 Task: Create a rule from the Agile list, Priority changed -> Complete task in the project AgileMission if Priority Cleared then Complete Task
Action: Mouse moved to (1052, 169)
Screenshot: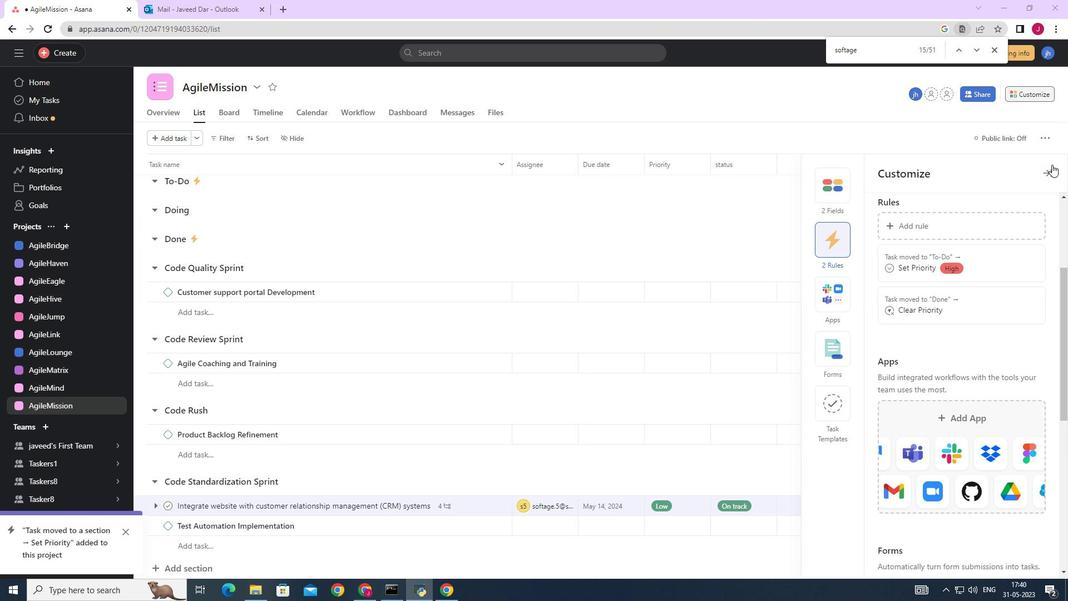 
Action: Mouse pressed left at (1052, 169)
Screenshot: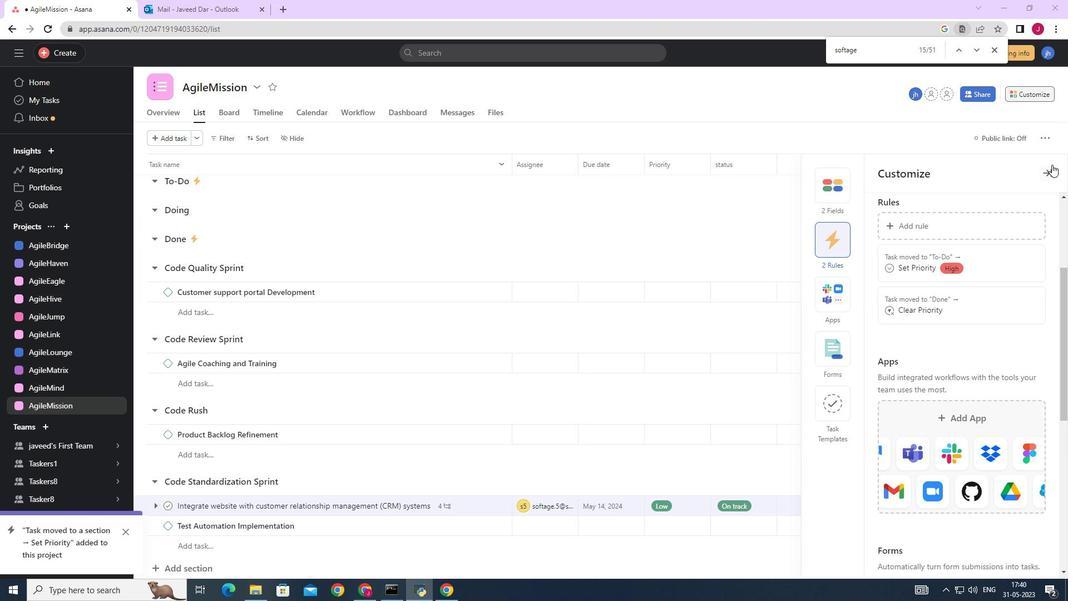 
Action: Mouse moved to (1037, 94)
Screenshot: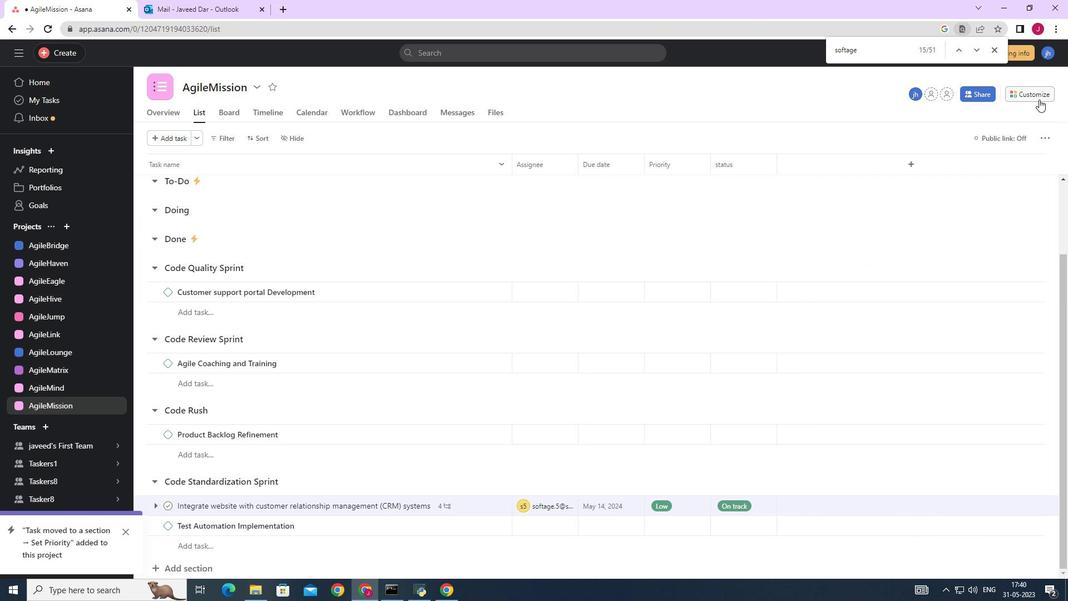 
Action: Mouse pressed left at (1037, 94)
Screenshot: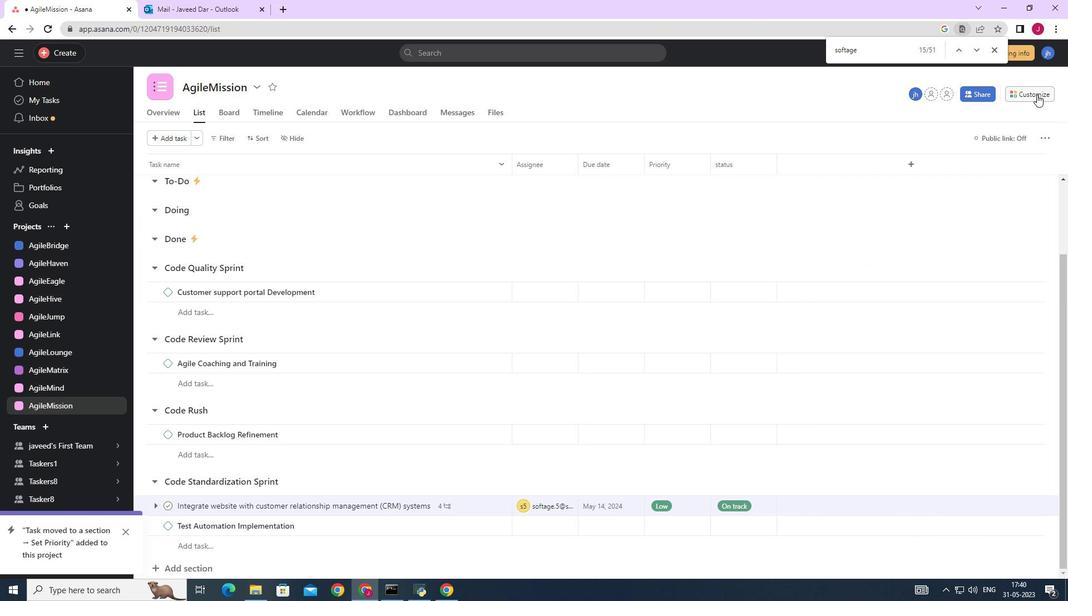 
Action: Mouse moved to (843, 241)
Screenshot: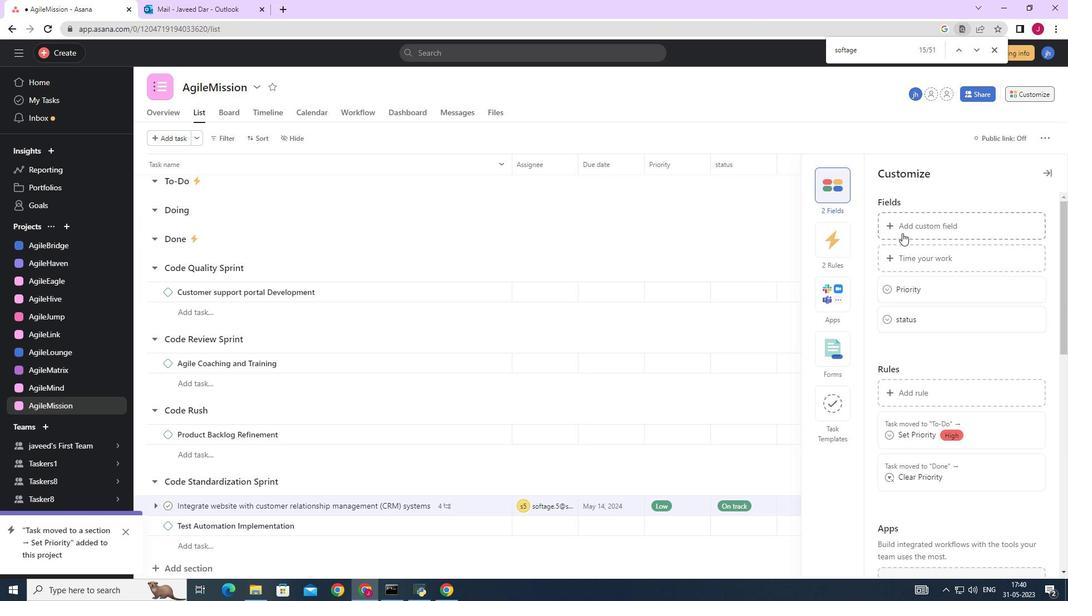 
Action: Mouse pressed left at (843, 241)
Screenshot: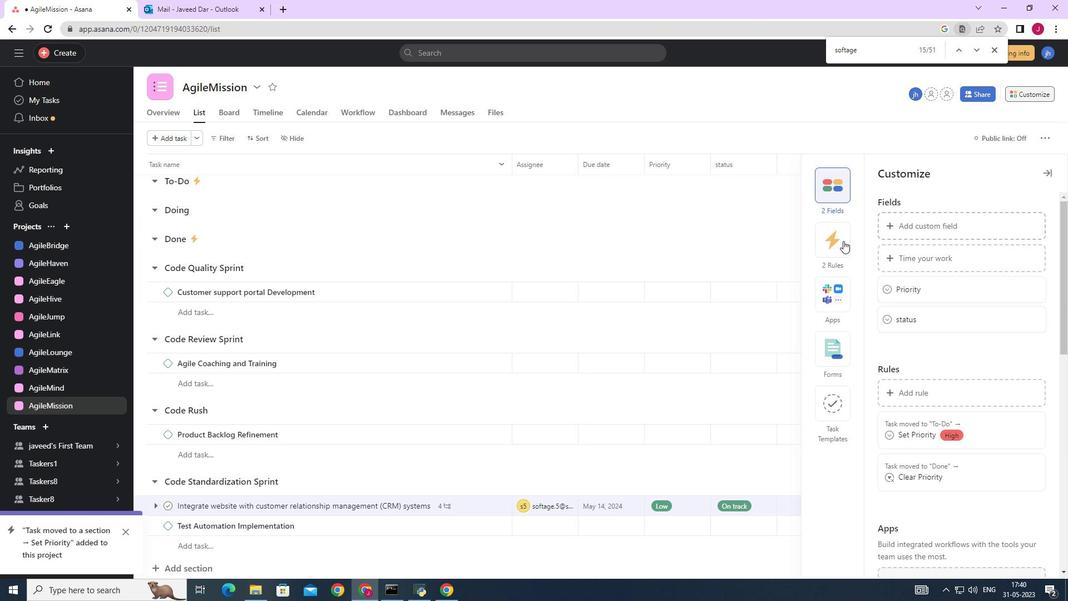 
Action: Mouse moved to (939, 224)
Screenshot: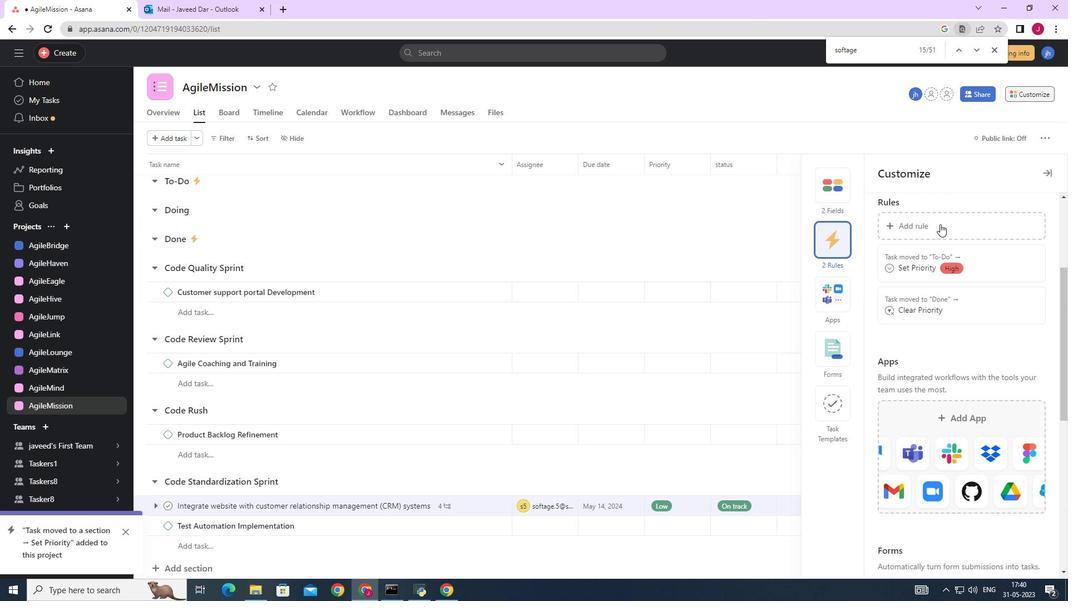 
Action: Mouse pressed left at (939, 224)
Screenshot: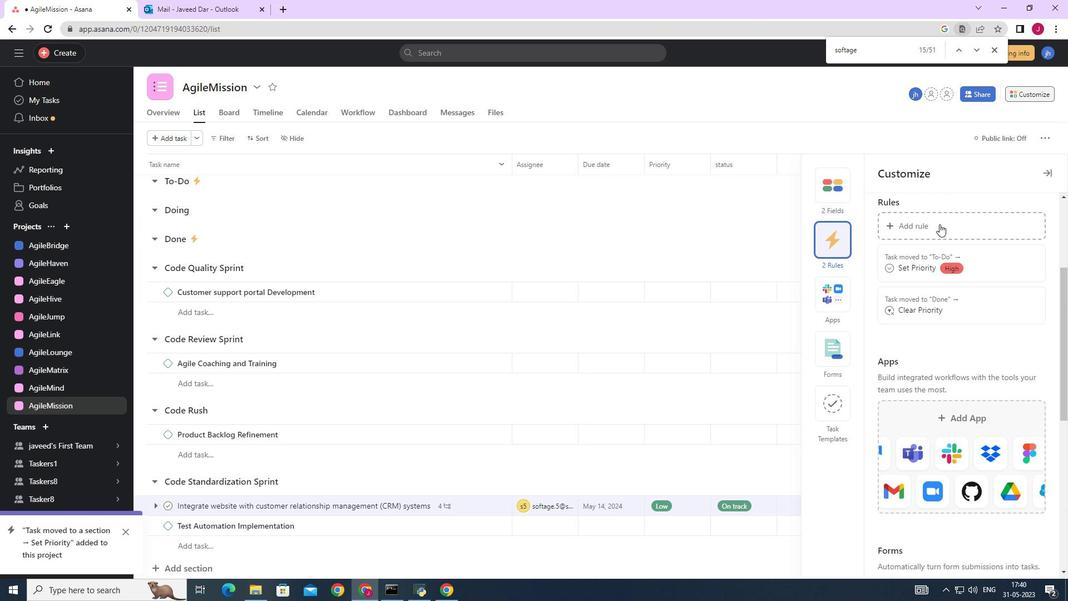 
Action: Mouse moved to (231, 168)
Screenshot: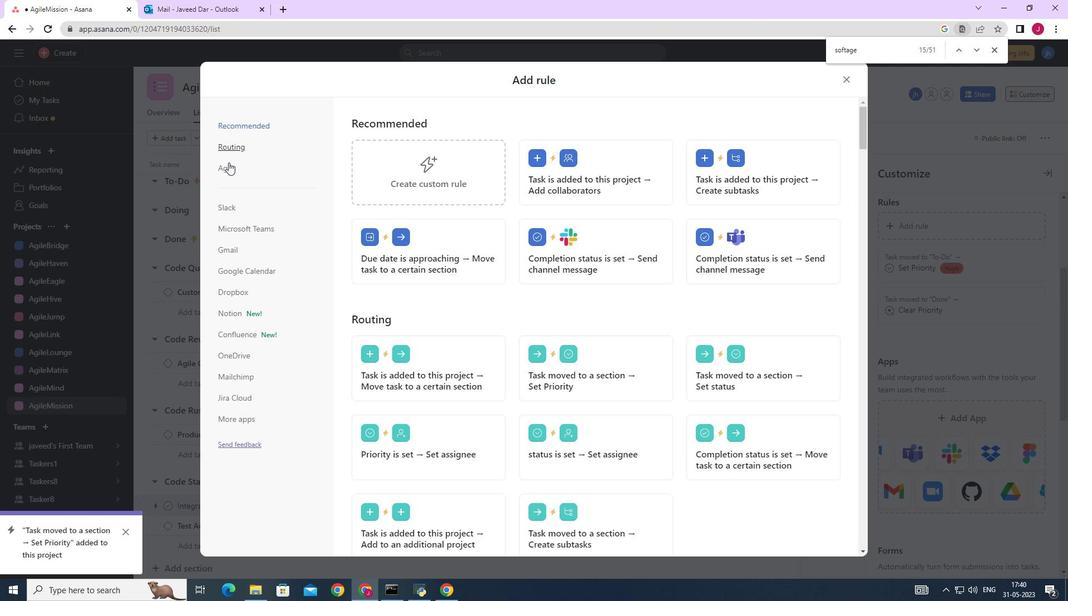 
Action: Mouse pressed left at (231, 168)
Screenshot: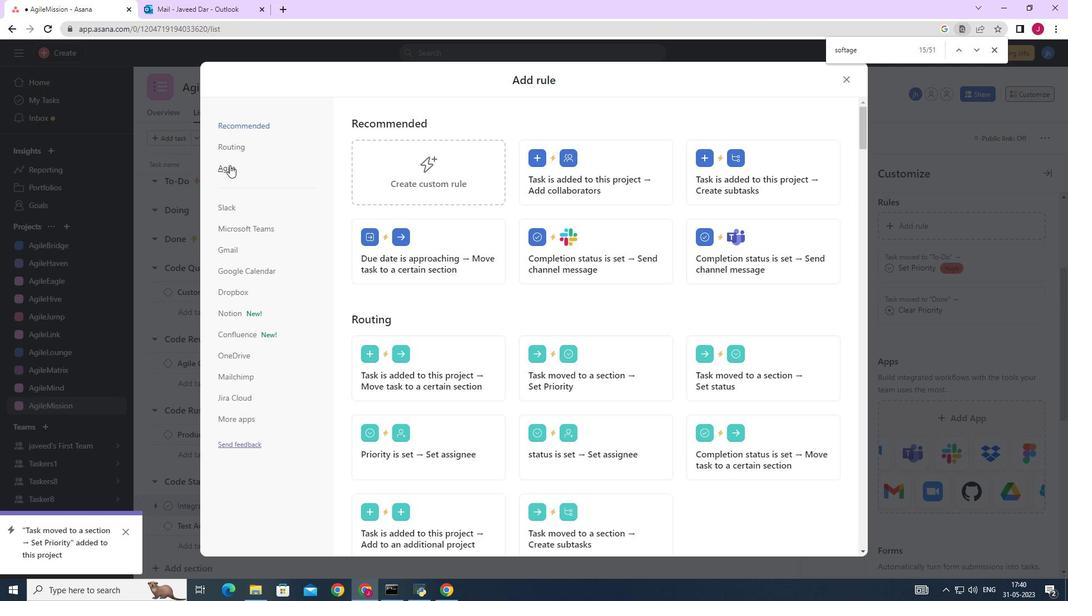 
Action: Mouse moved to (459, 163)
Screenshot: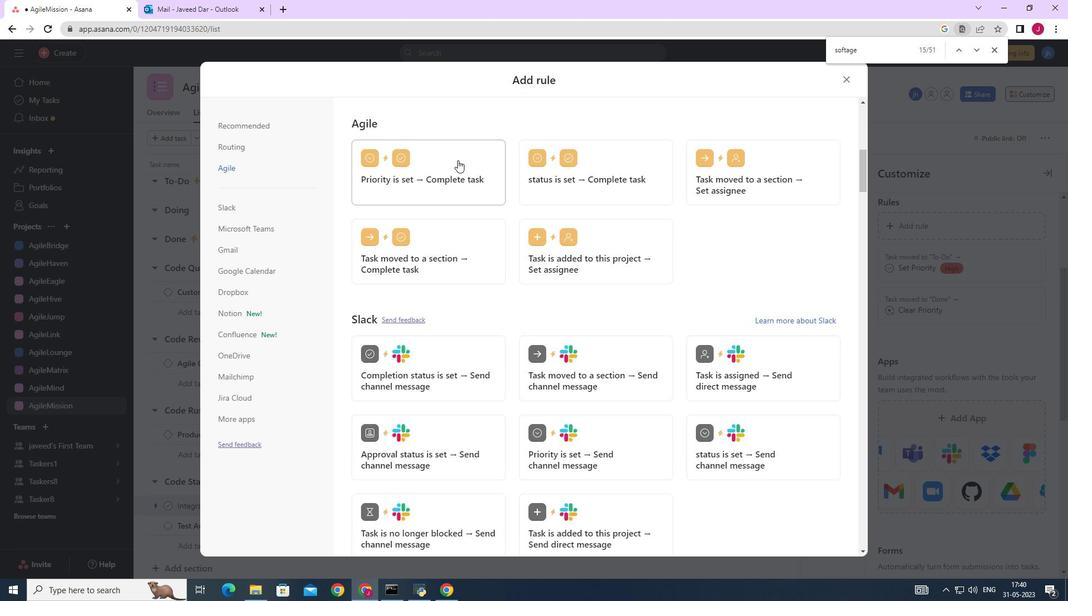 
Action: Mouse pressed left at (459, 163)
Screenshot: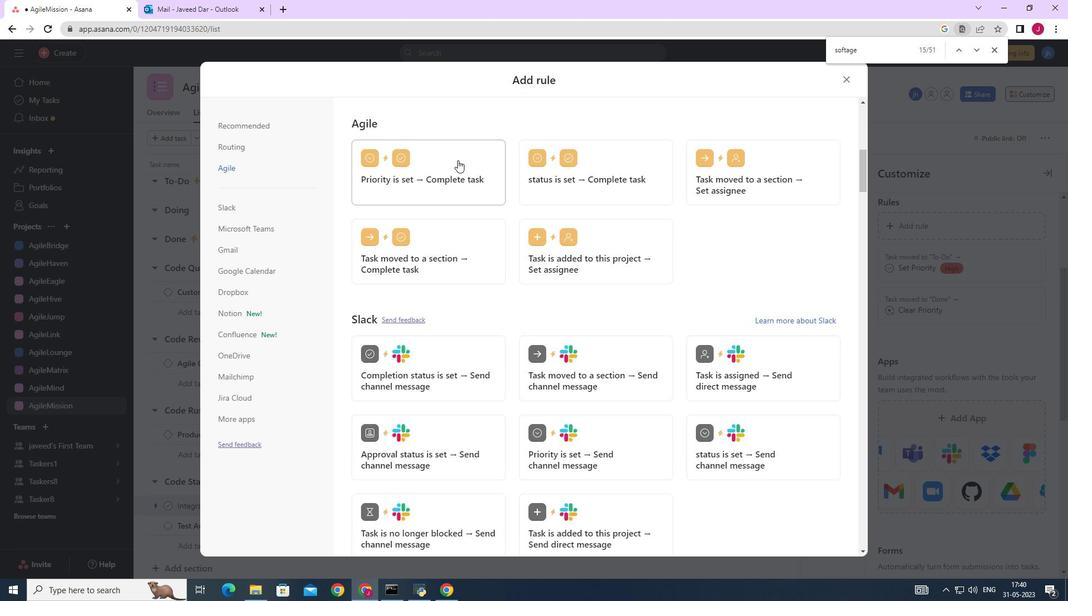 
Action: Mouse moved to (415, 373)
Screenshot: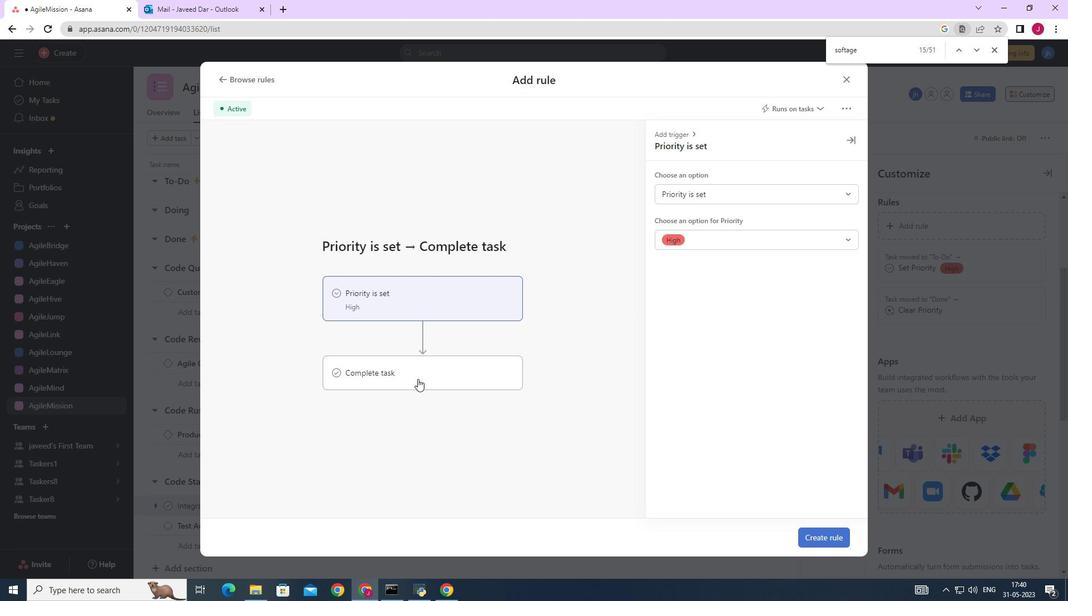 
Action: Mouse pressed left at (415, 373)
Screenshot: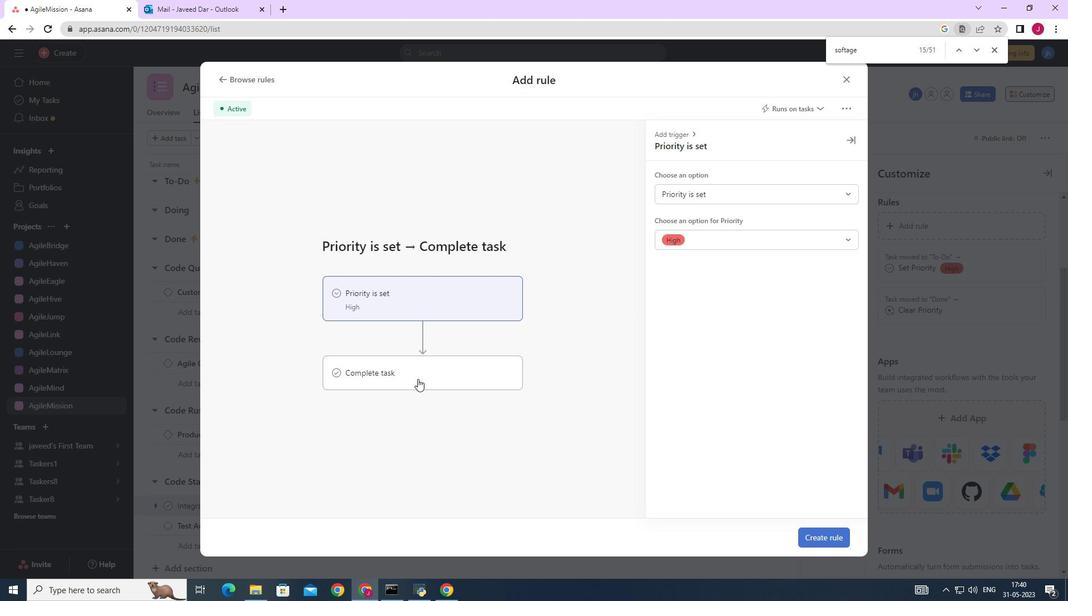 
Action: Mouse moved to (682, 190)
Screenshot: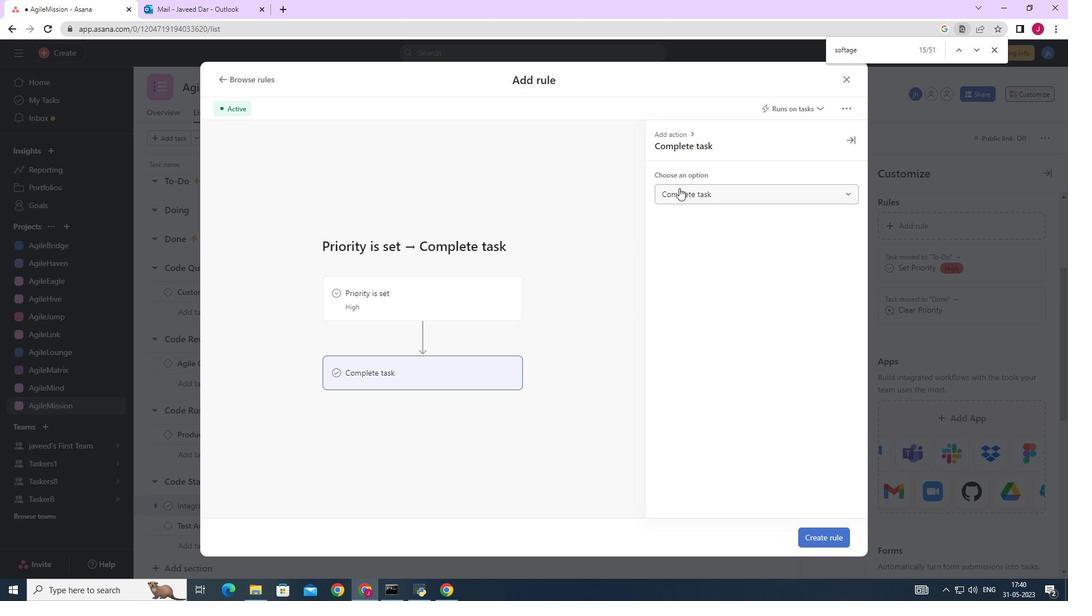 
Action: Mouse pressed left at (682, 190)
Screenshot: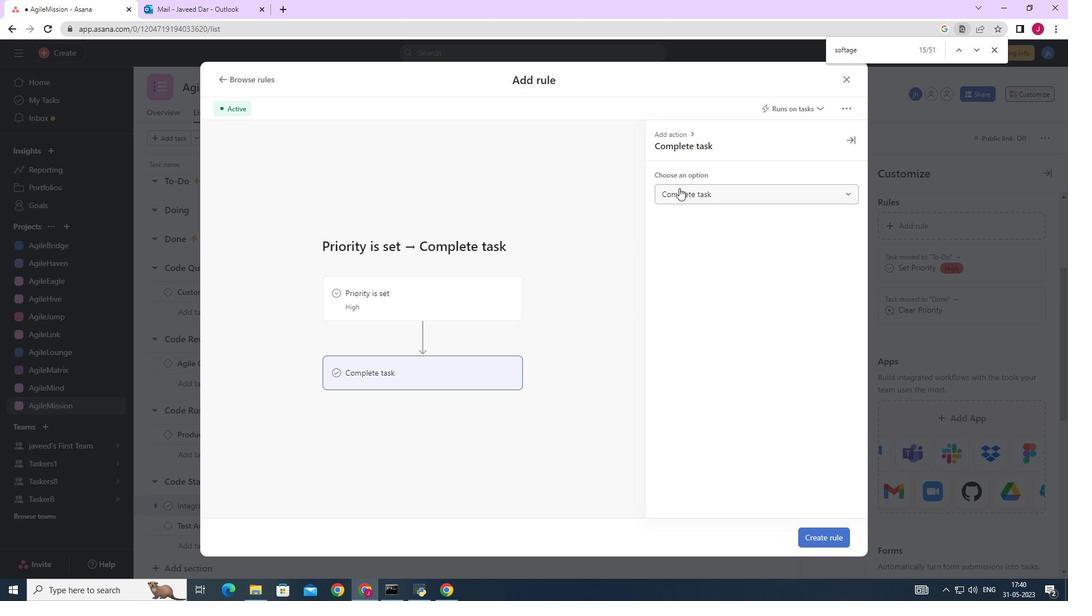
Action: Mouse moved to (378, 310)
Screenshot: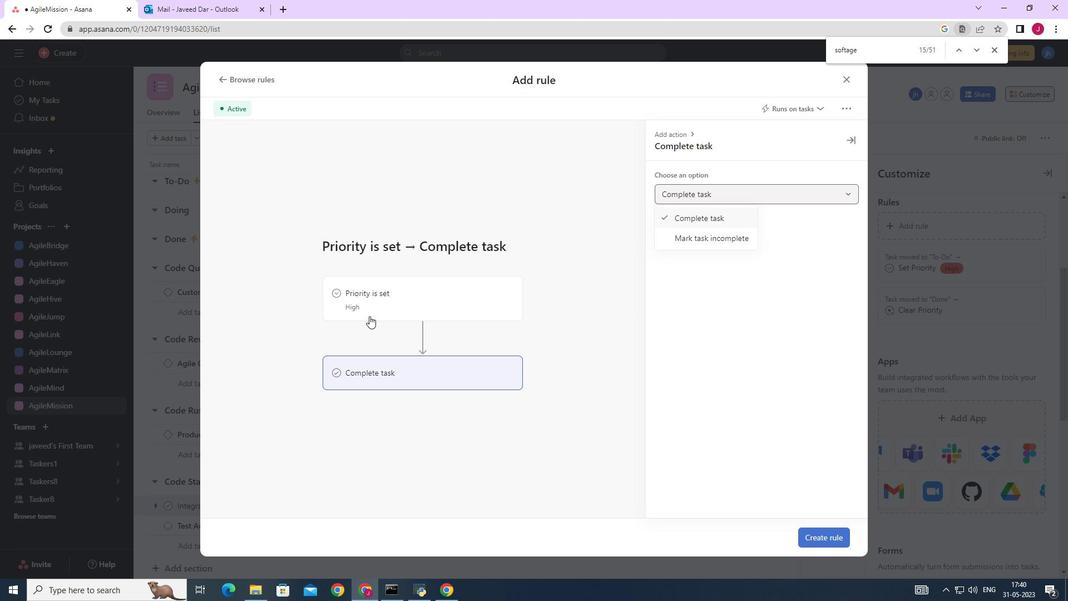 
Action: Mouse pressed left at (378, 310)
Screenshot: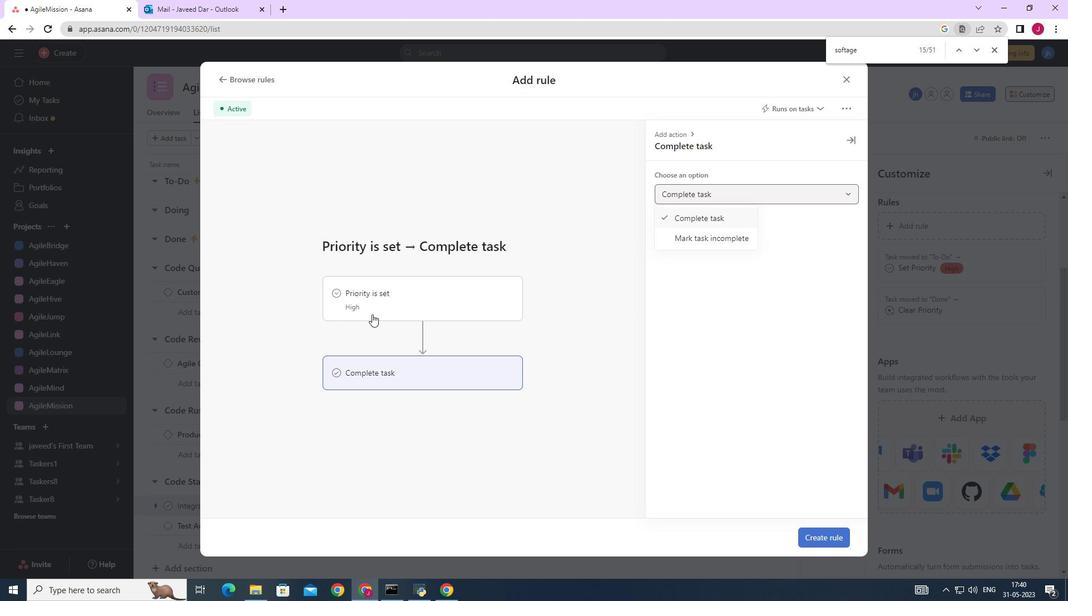 
Action: Mouse moved to (707, 183)
Screenshot: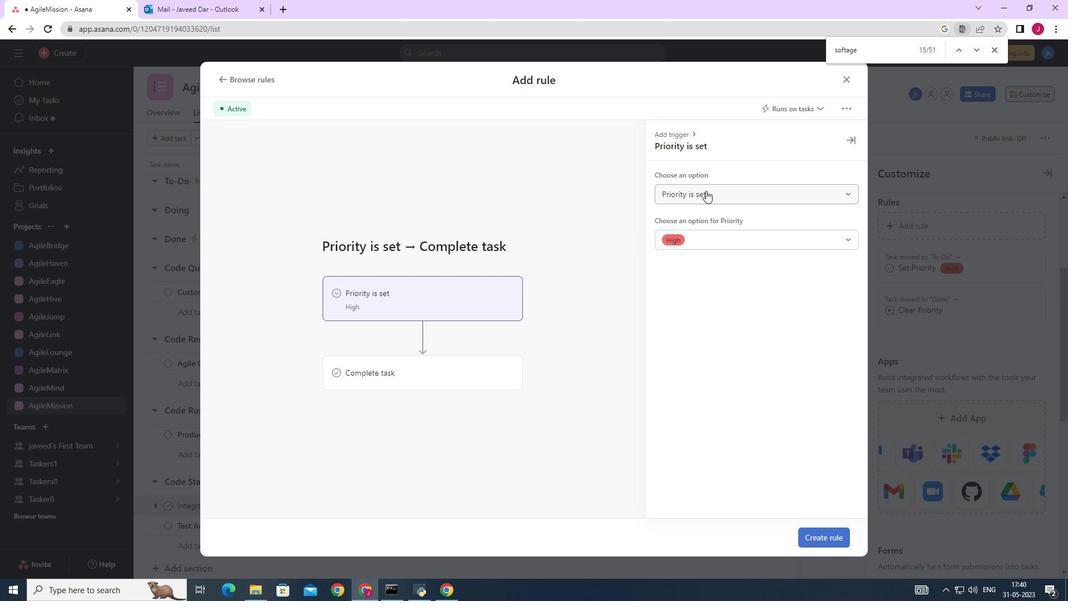 
Action: Mouse pressed left at (707, 183)
Screenshot: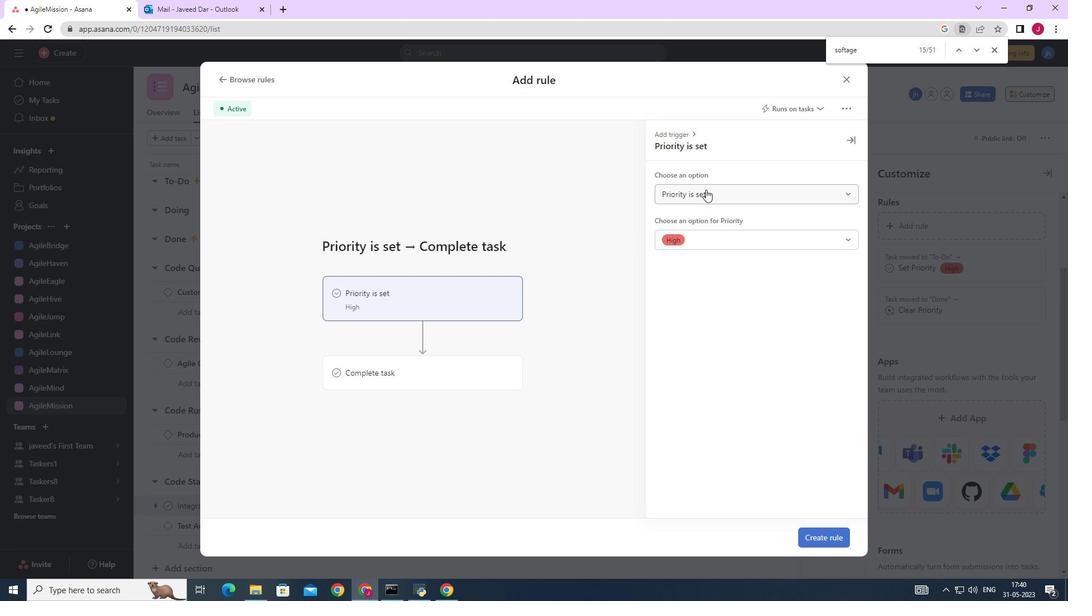 
Action: Mouse moved to (698, 189)
Screenshot: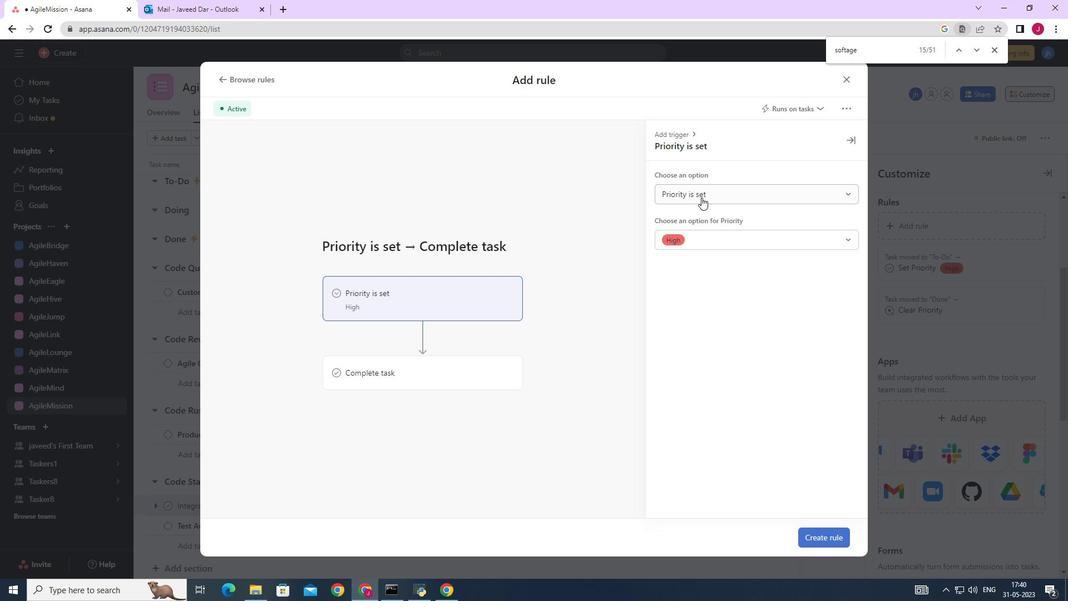 
Action: Mouse pressed left at (698, 189)
Screenshot: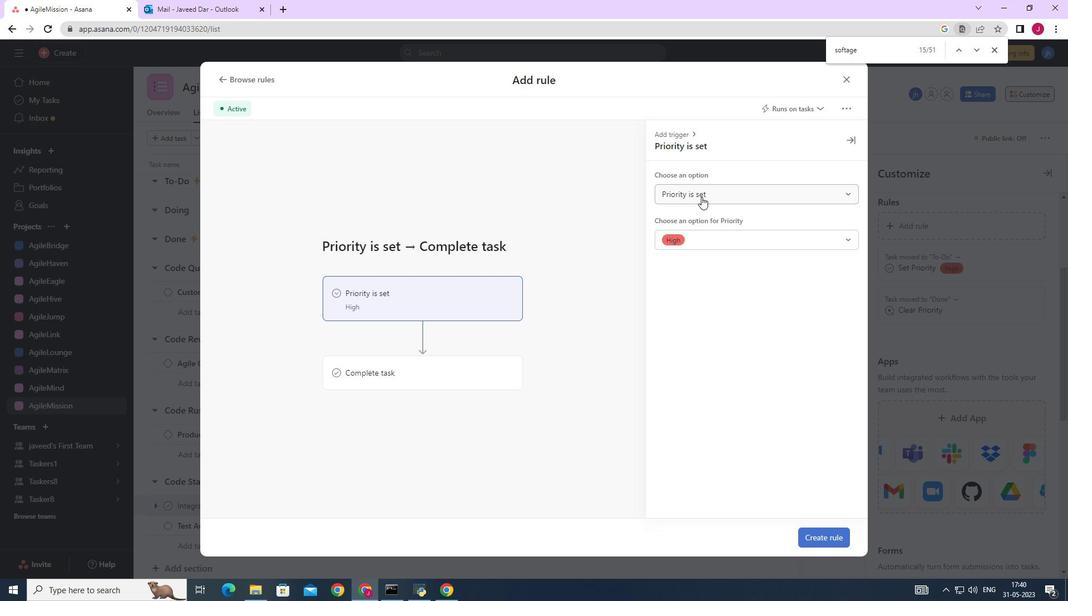 
Action: Mouse moved to (697, 234)
Screenshot: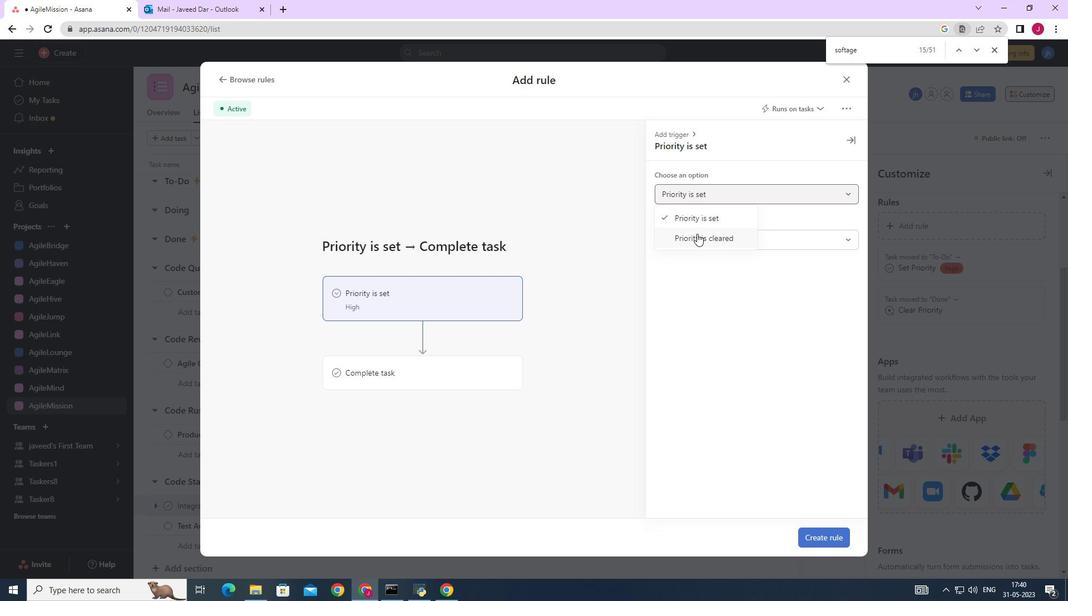 
Action: Mouse pressed left at (697, 234)
Screenshot: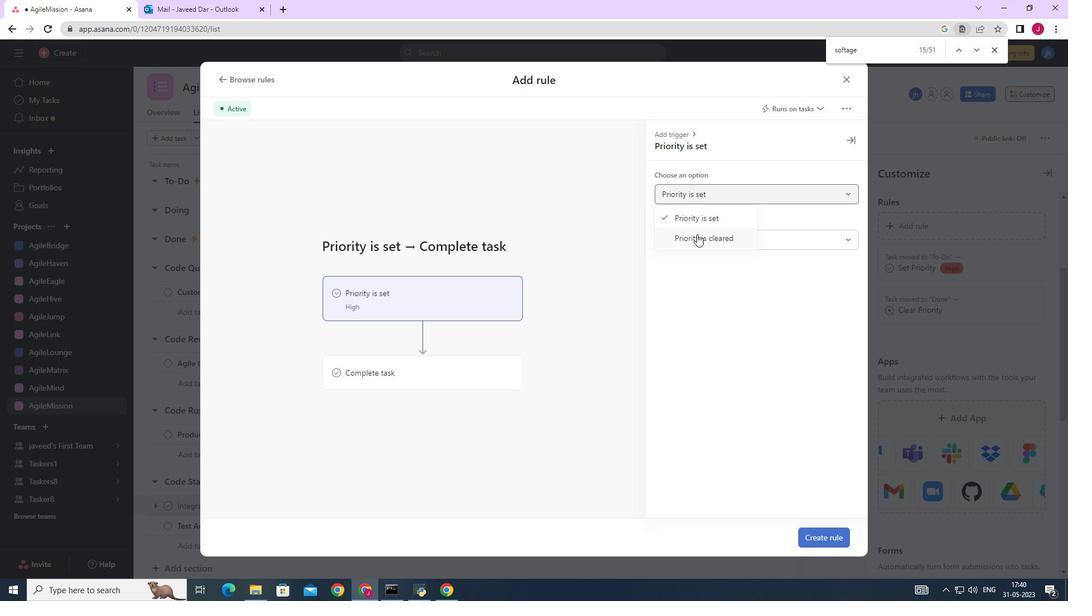 
Action: Mouse moved to (415, 365)
Screenshot: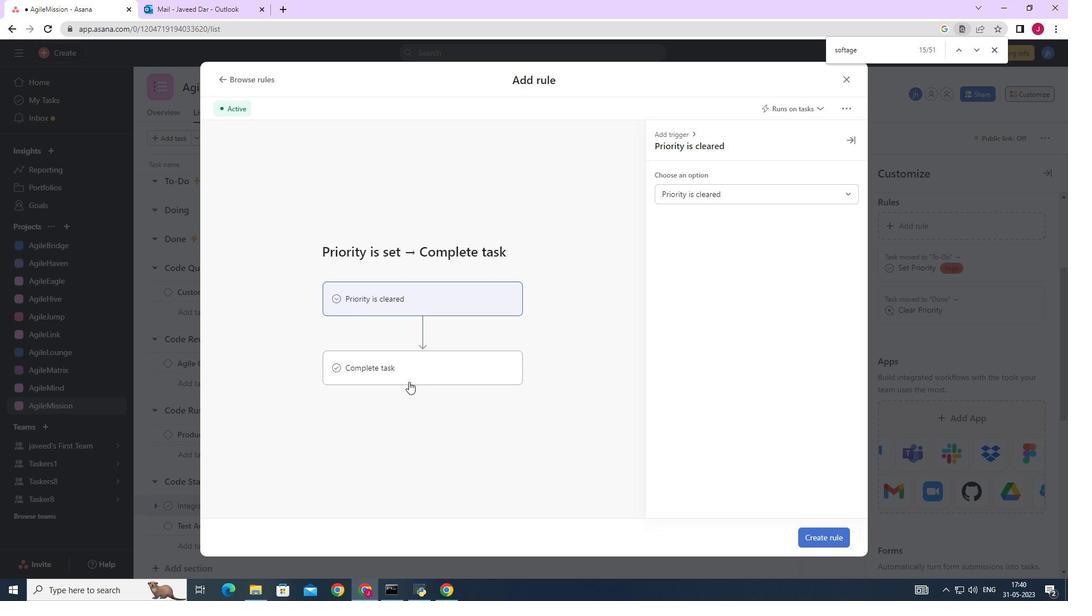 
Action: Mouse pressed left at (415, 365)
Screenshot: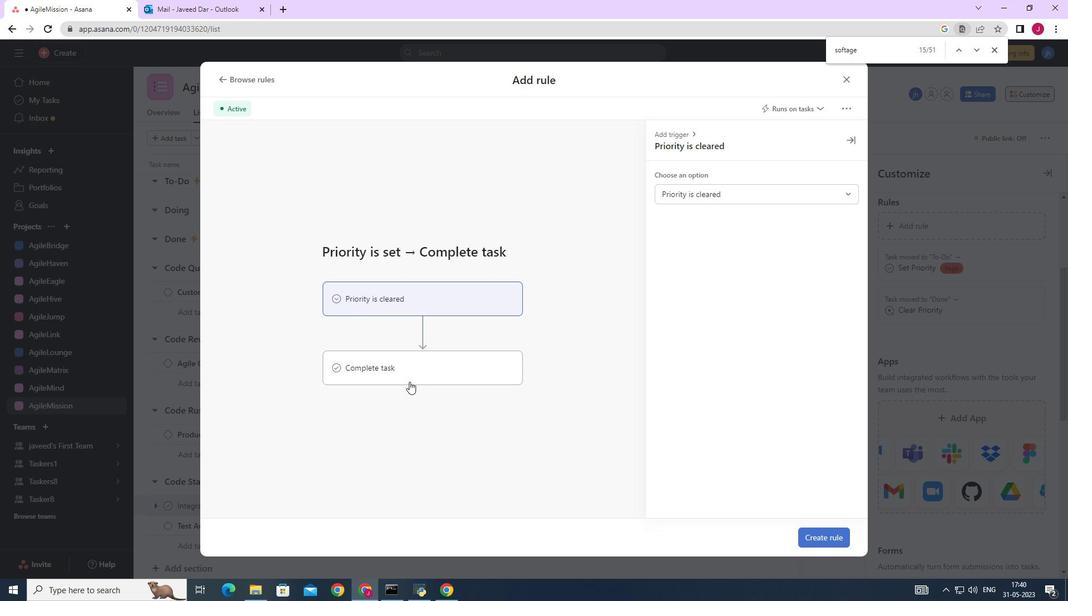 
Action: Mouse moved to (811, 540)
Screenshot: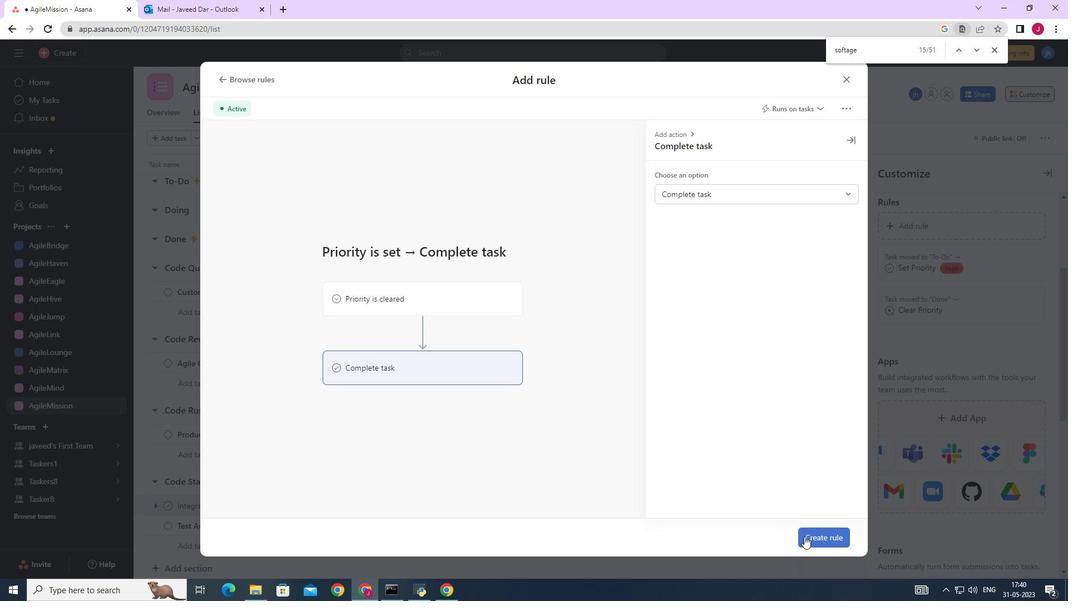 
Action: Mouse pressed left at (811, 540)
Screenshot: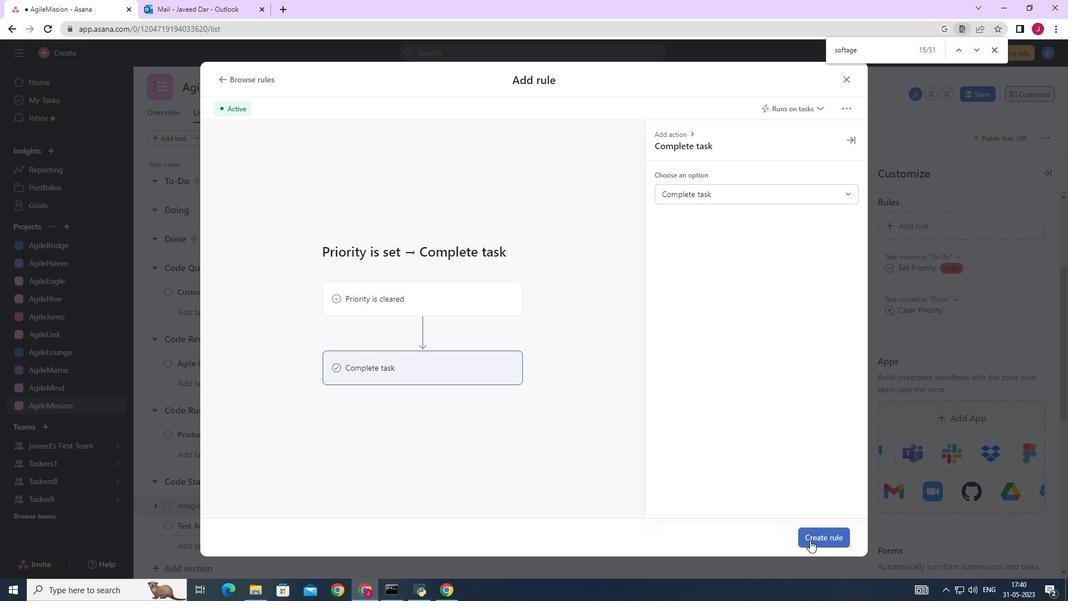 
Action: Mouse moved to (748, 466)
Screenshot: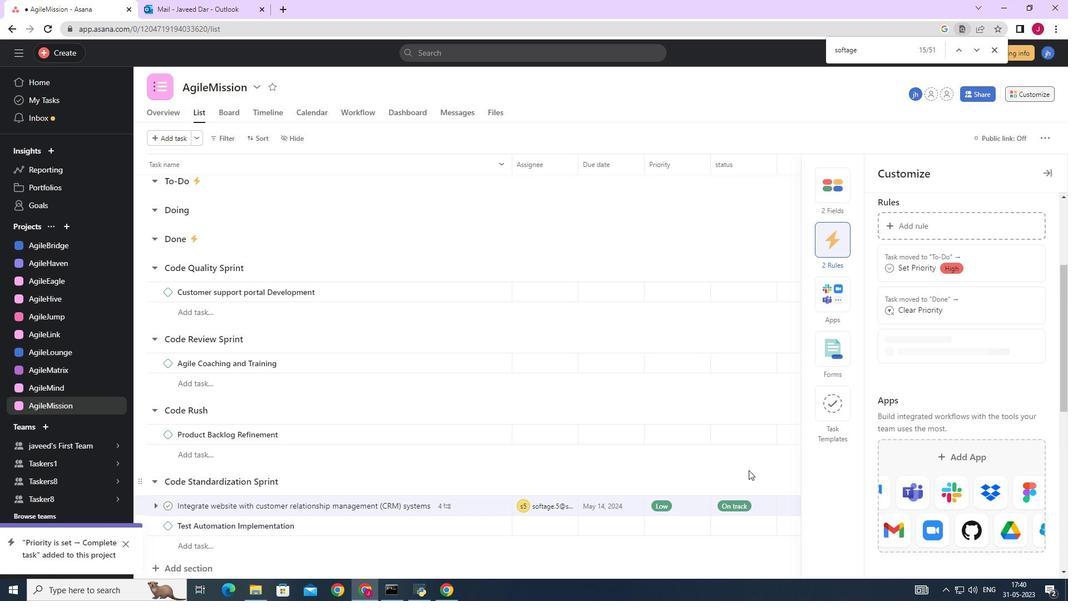 
